 Task: Make in the project TurboCharge an epic 'Incident Response Planning'.
Action: Mouse moved to (254, 65)
Screenshot: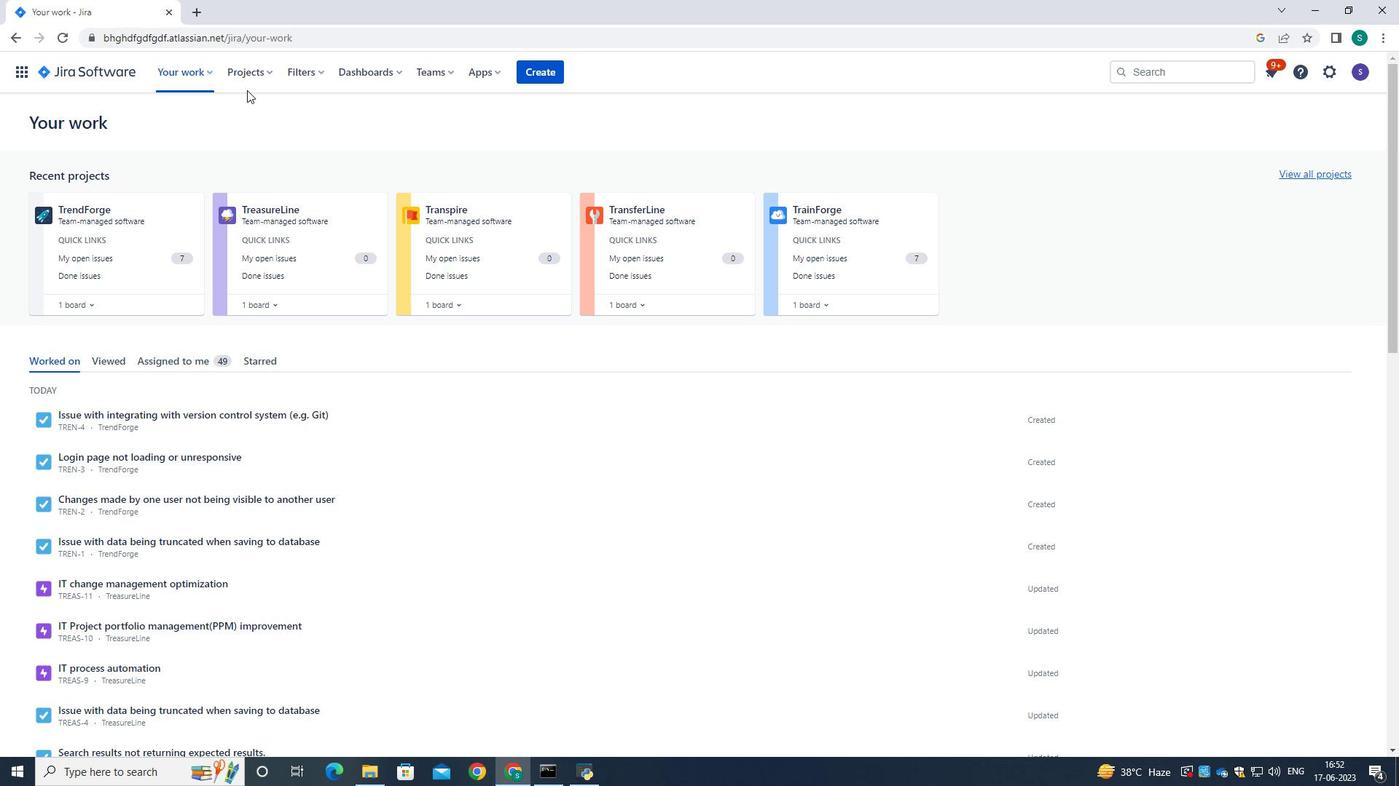 
Action: Mouse pressed left at (254, 65)
Screenshot: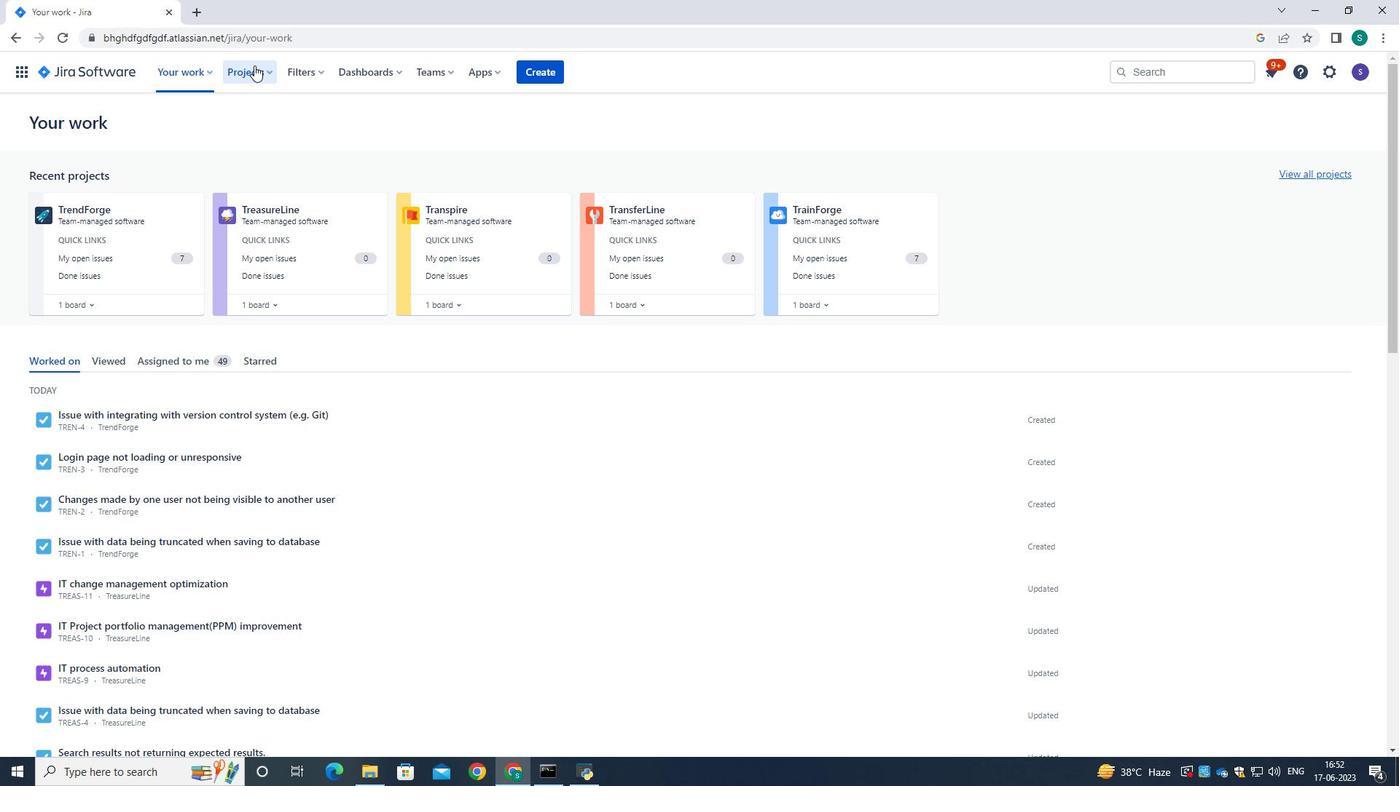 
Action: Mouse moved to (276, 136)
Screenshot: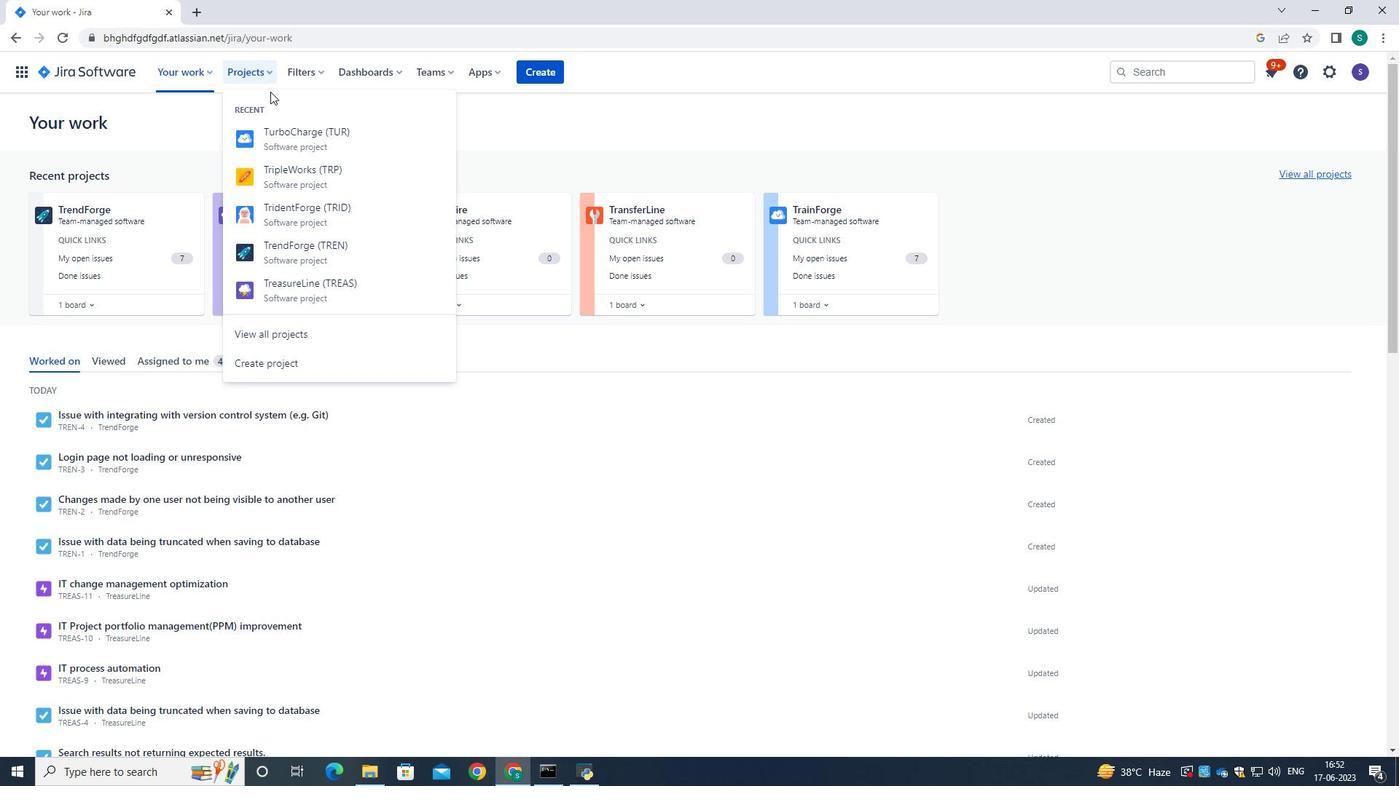 
Action: Mouse pressed left at (276, 136)
Screenshot: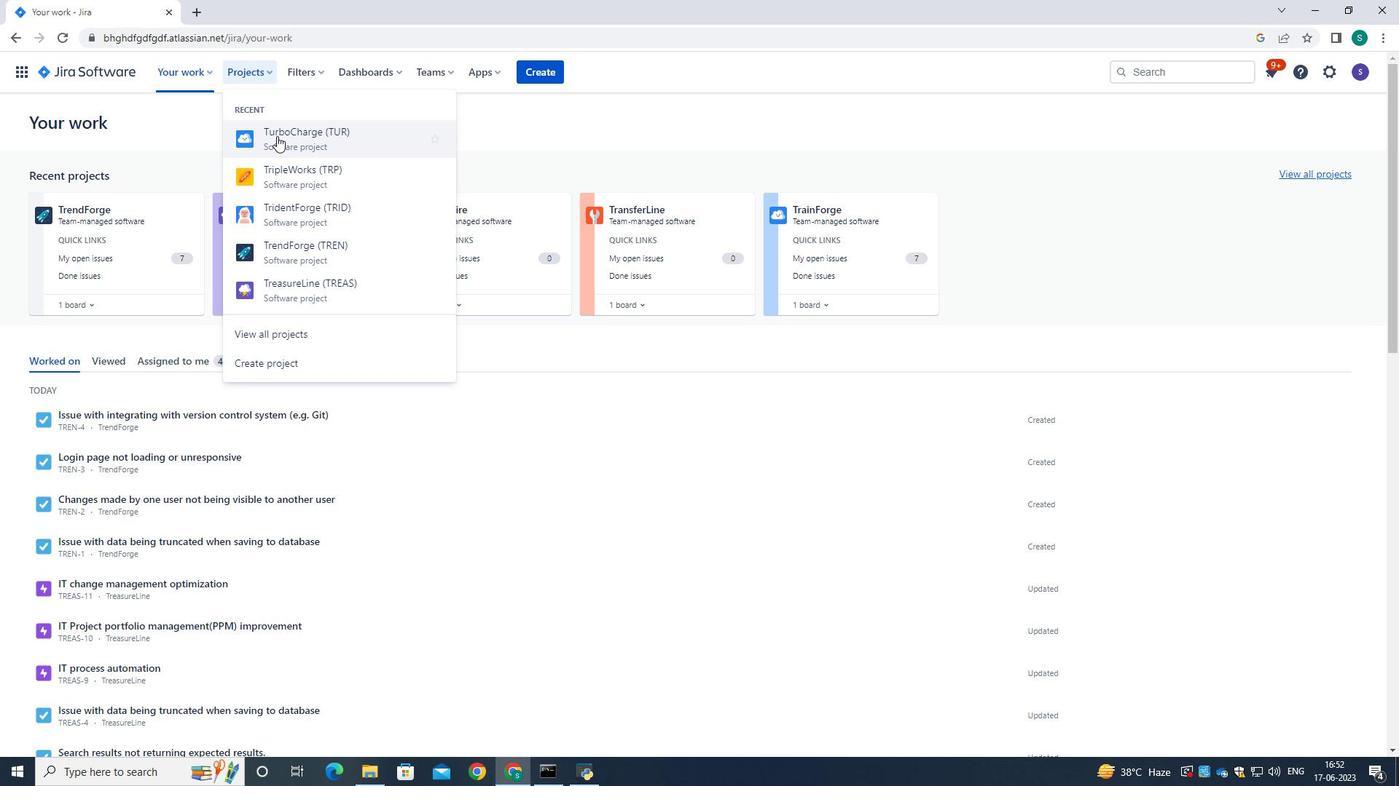 
Action: Mouse moved to (82, 217)
Screenshot: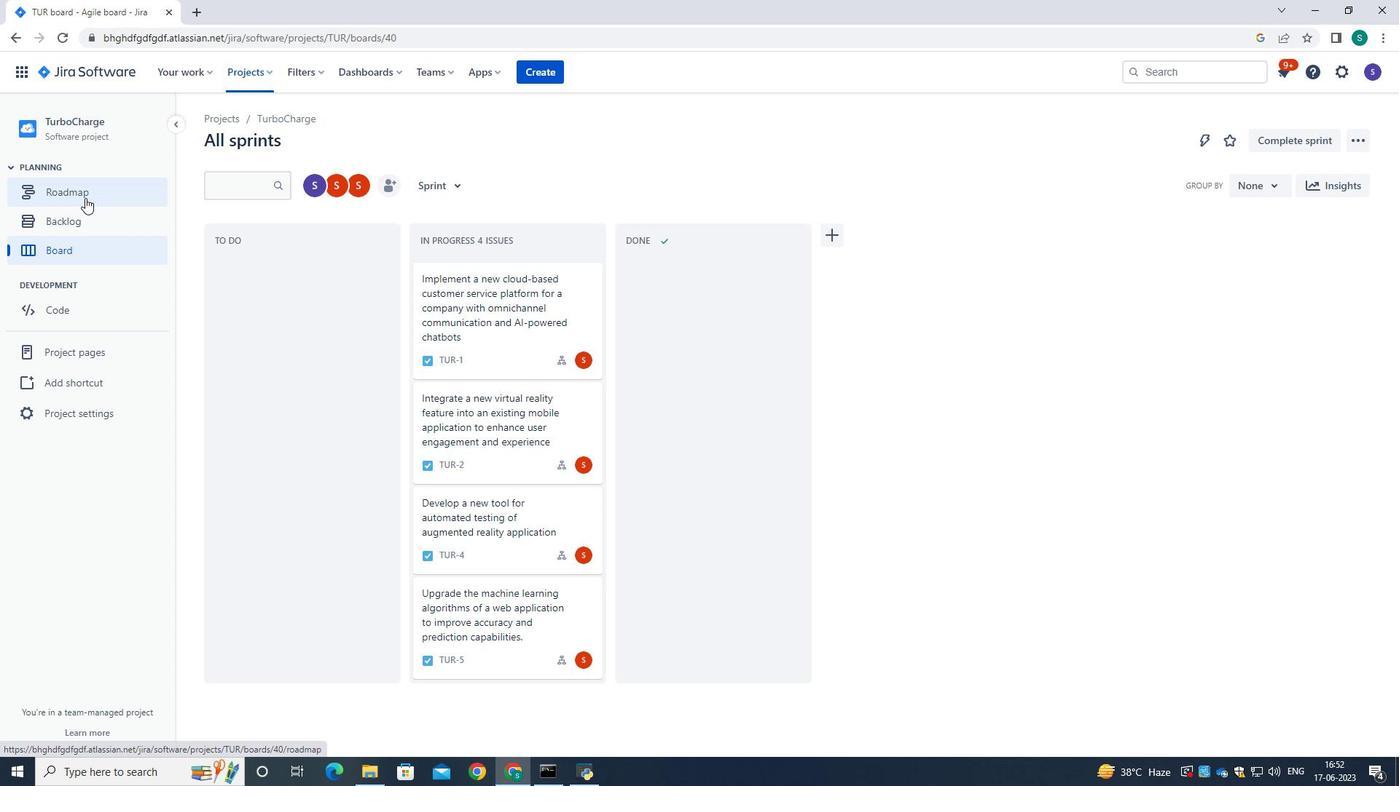 
Action: Mouse pressed left at (82, 217)
Screenshot: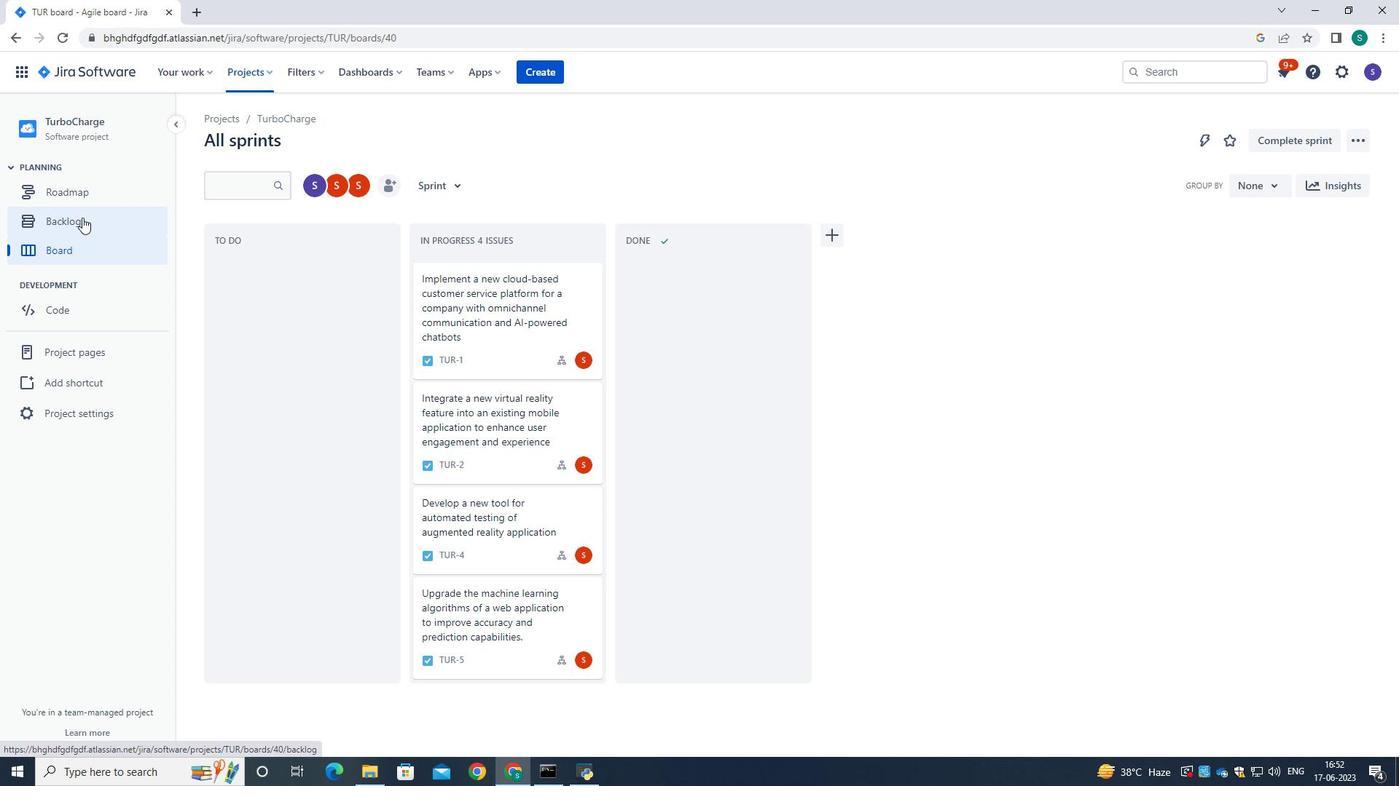
Action: Mouse moved to (289, 504)
Screenshot: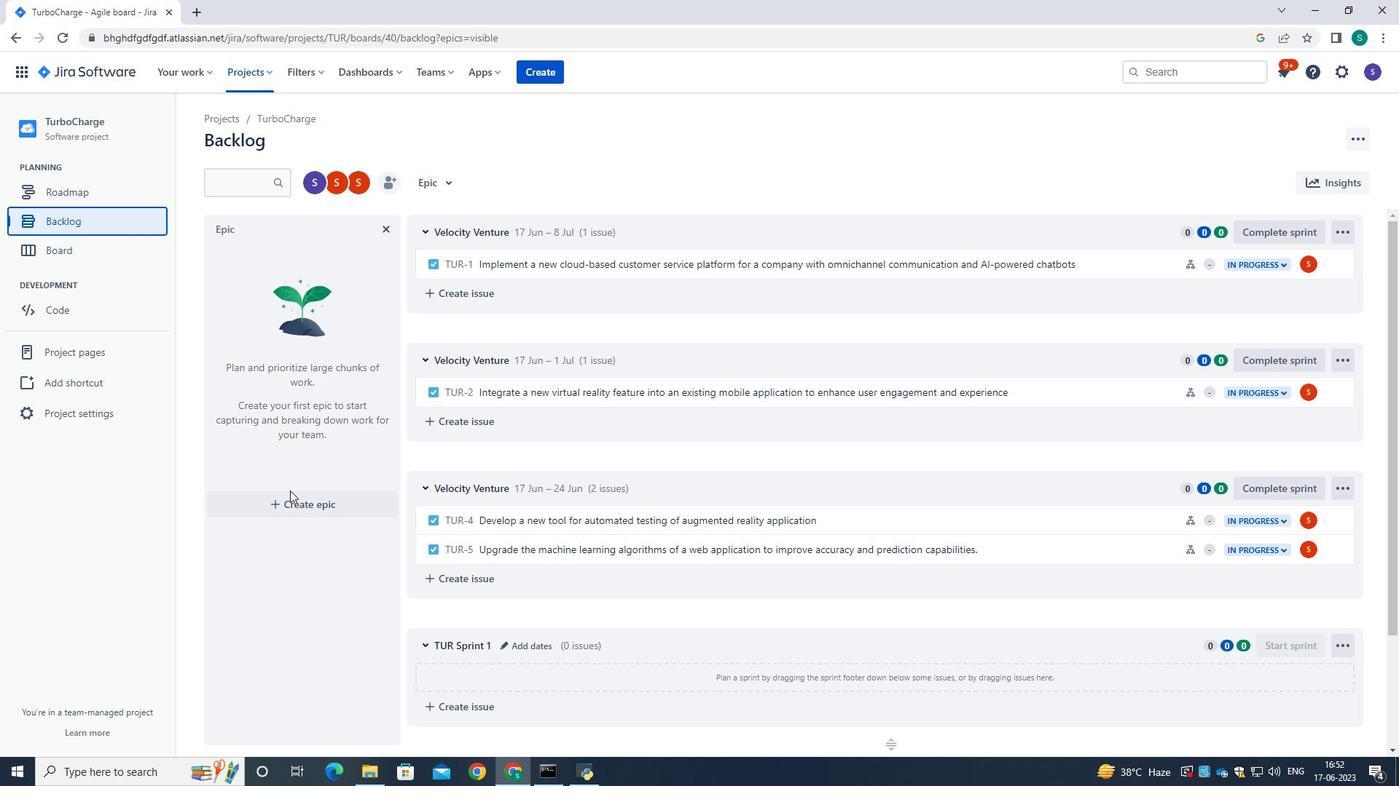 
Action: Mouse pressed left at (289, 504)
Screenshot: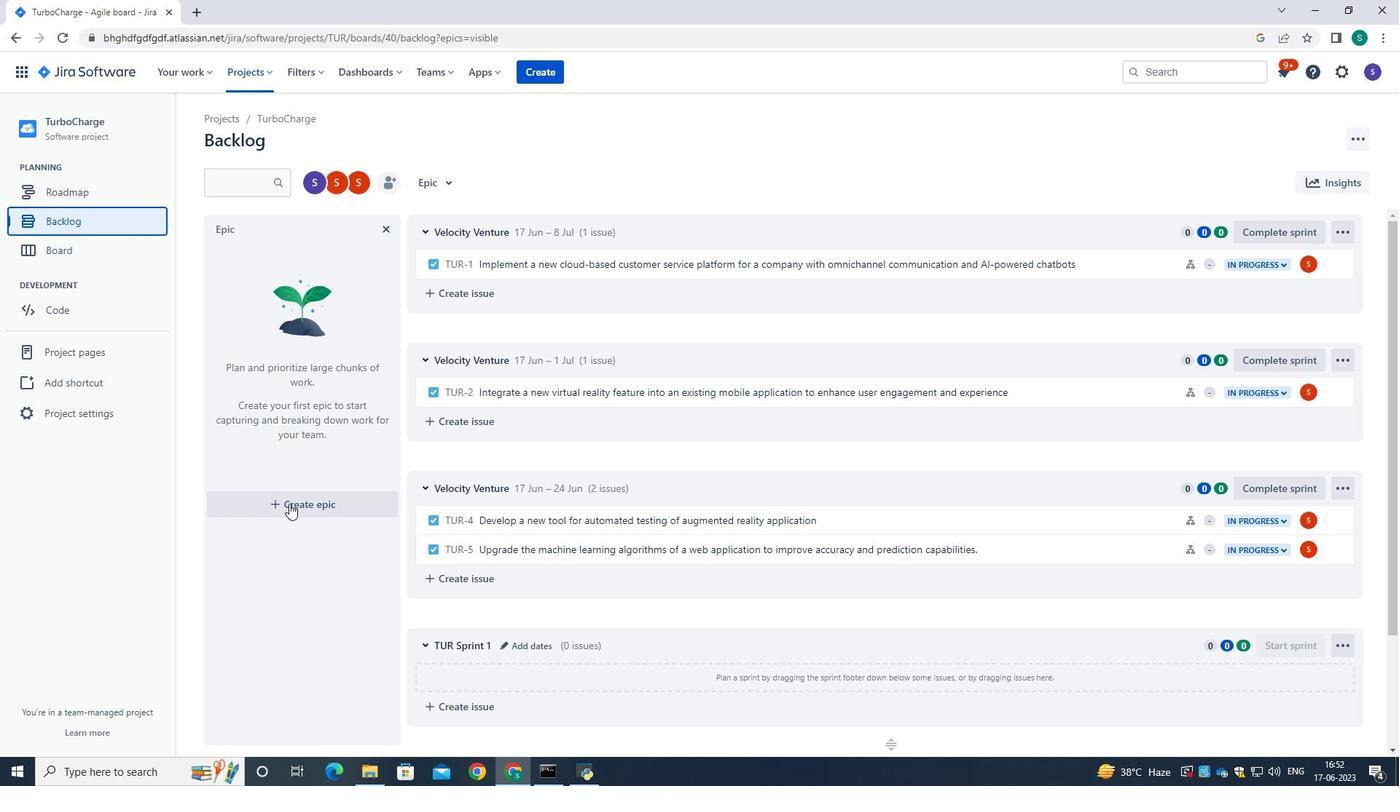 
Action: Mouse moved to (299, 510)
Screenshot: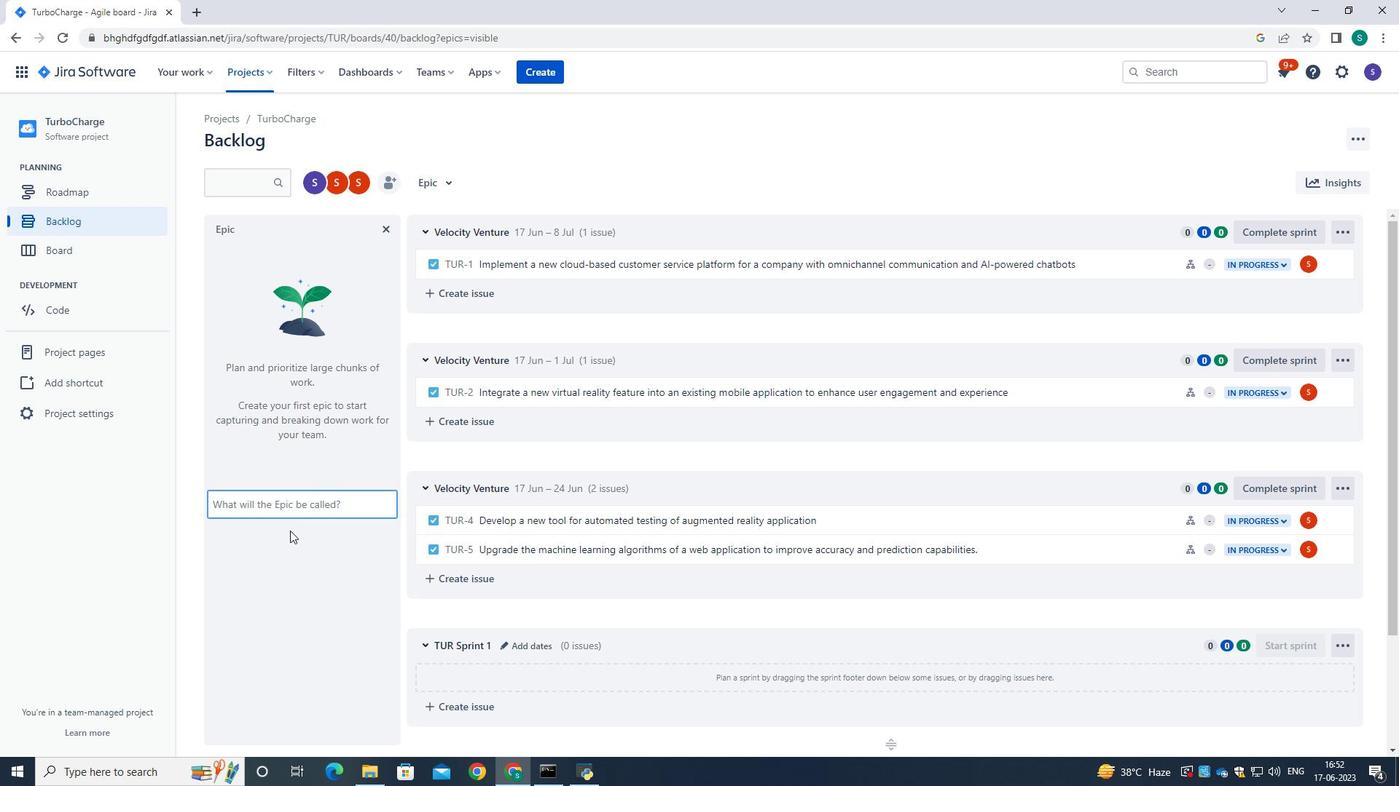 
Action: Mouse pressed left at (299, 510)
Screenshot: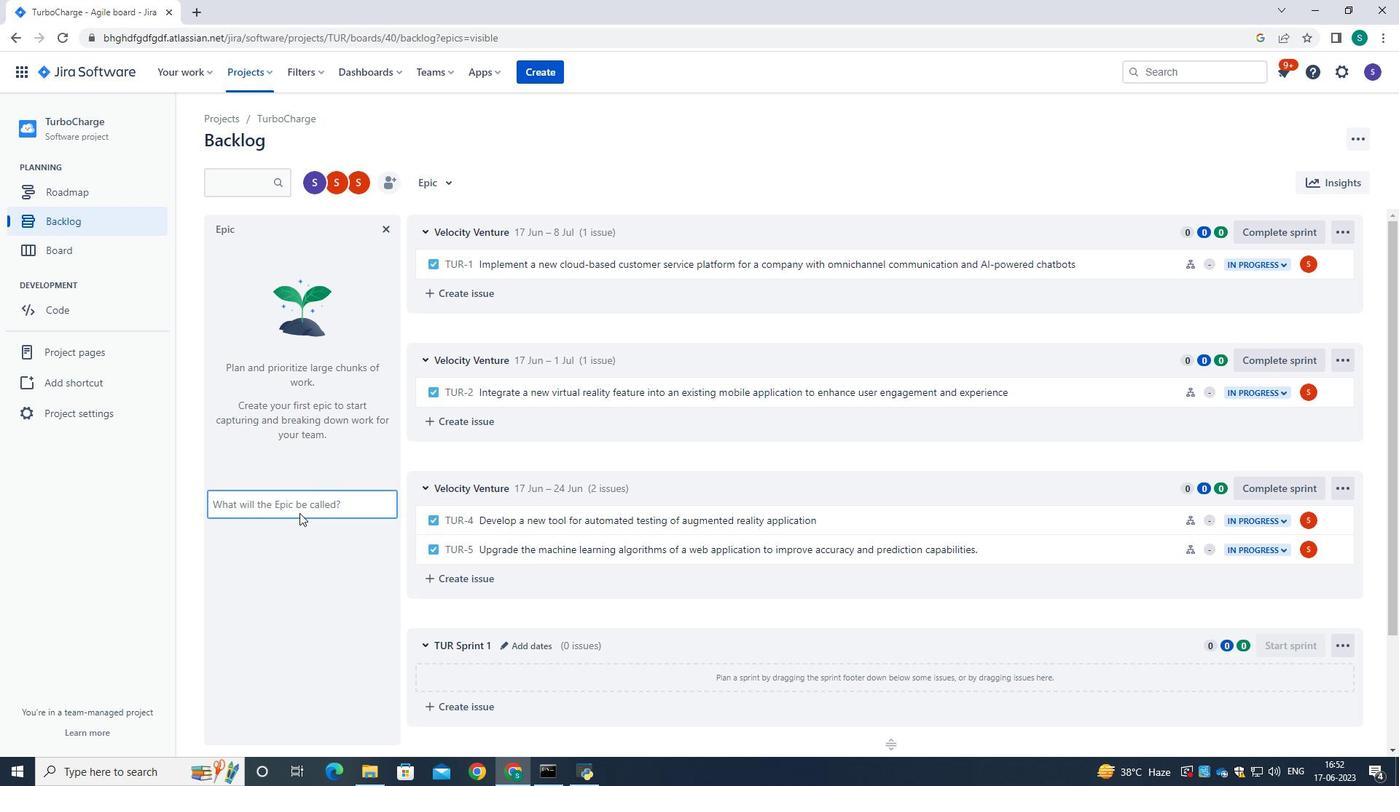 
Action: Key pressed <Key.caps_lock>I<Key.caps_lock>ncident<Key.space><Key.caps_lock>R<Key.caps_lock>esponc<Key.backspace>se<Key.space><Key.caps_lock>P<Key.caps_lock>laanin<Key.backspace><Key.backspace><Key.backspace><Key.backspace>ning<Key.left><Key.left><Key.left>n
Screenshot: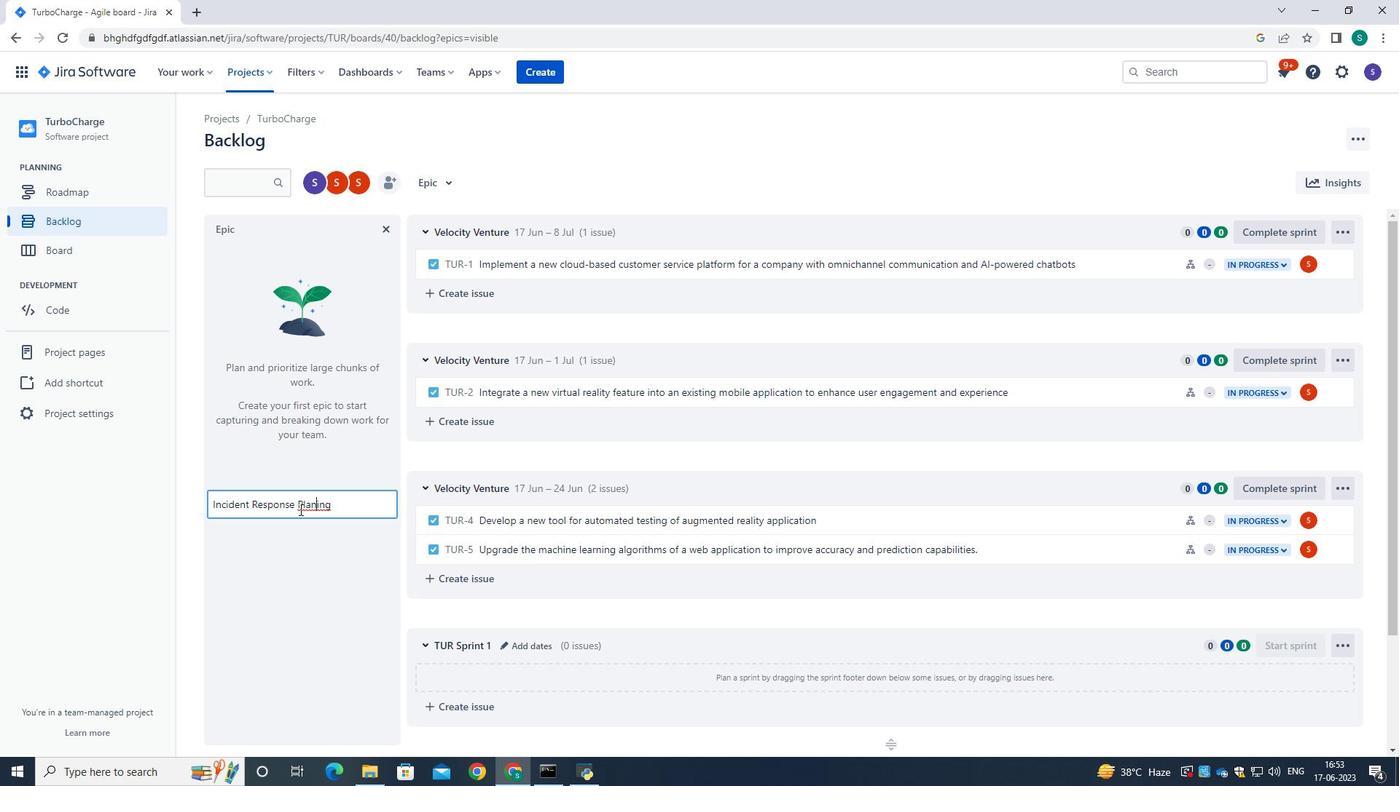 
Action: Mouse moved to (363, 582)
Screenshot: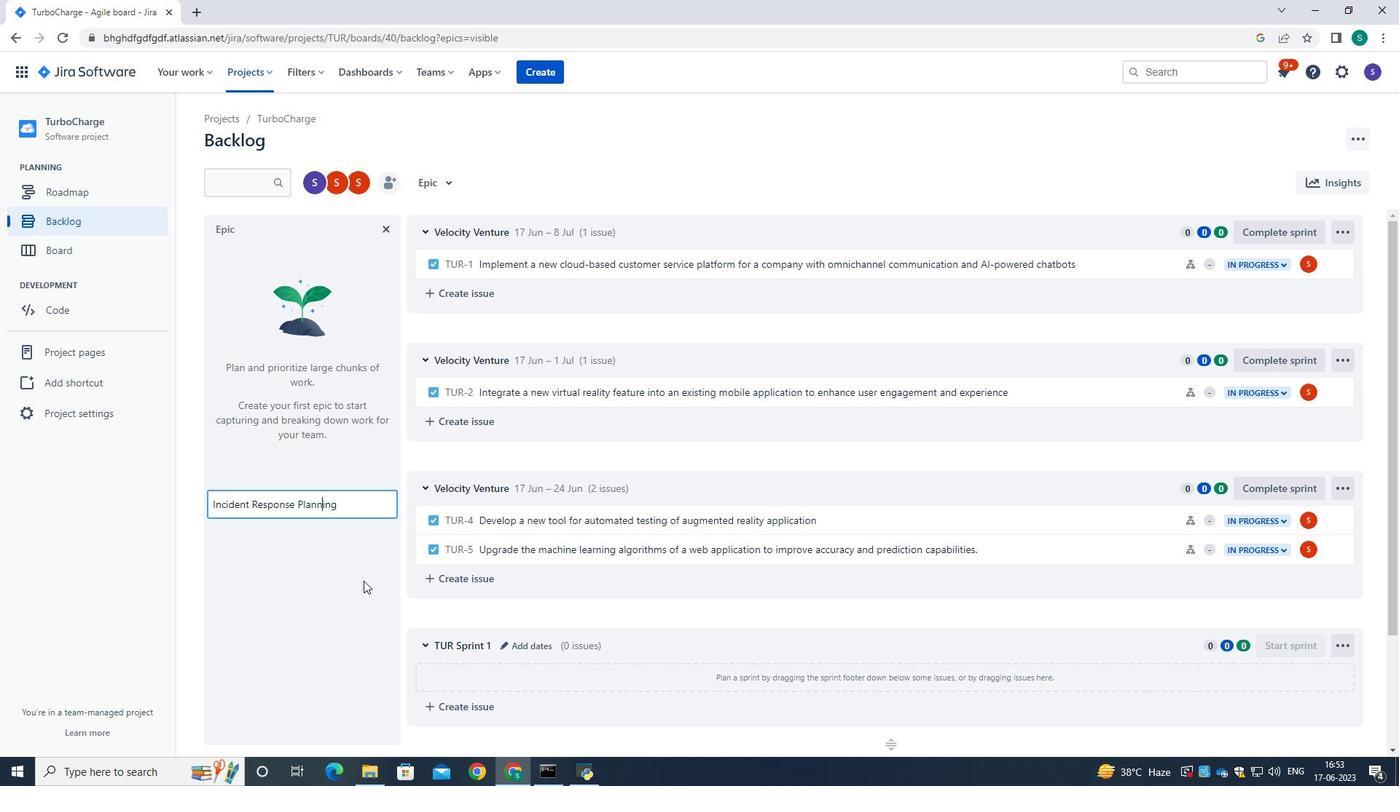 
Action: Key pressed <Key.enter>
Screenshot: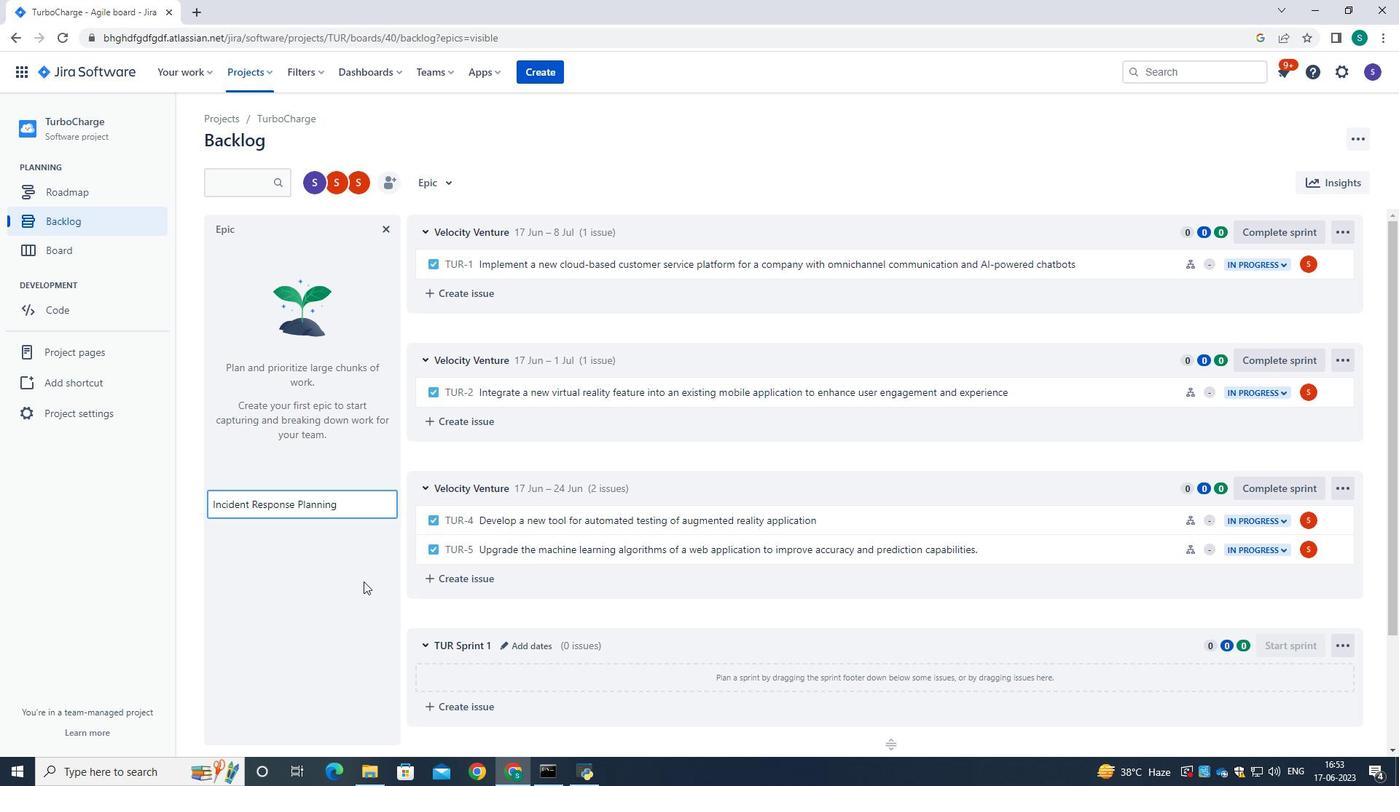 
Action: Mouse moved to (330, 414)
Screenshot: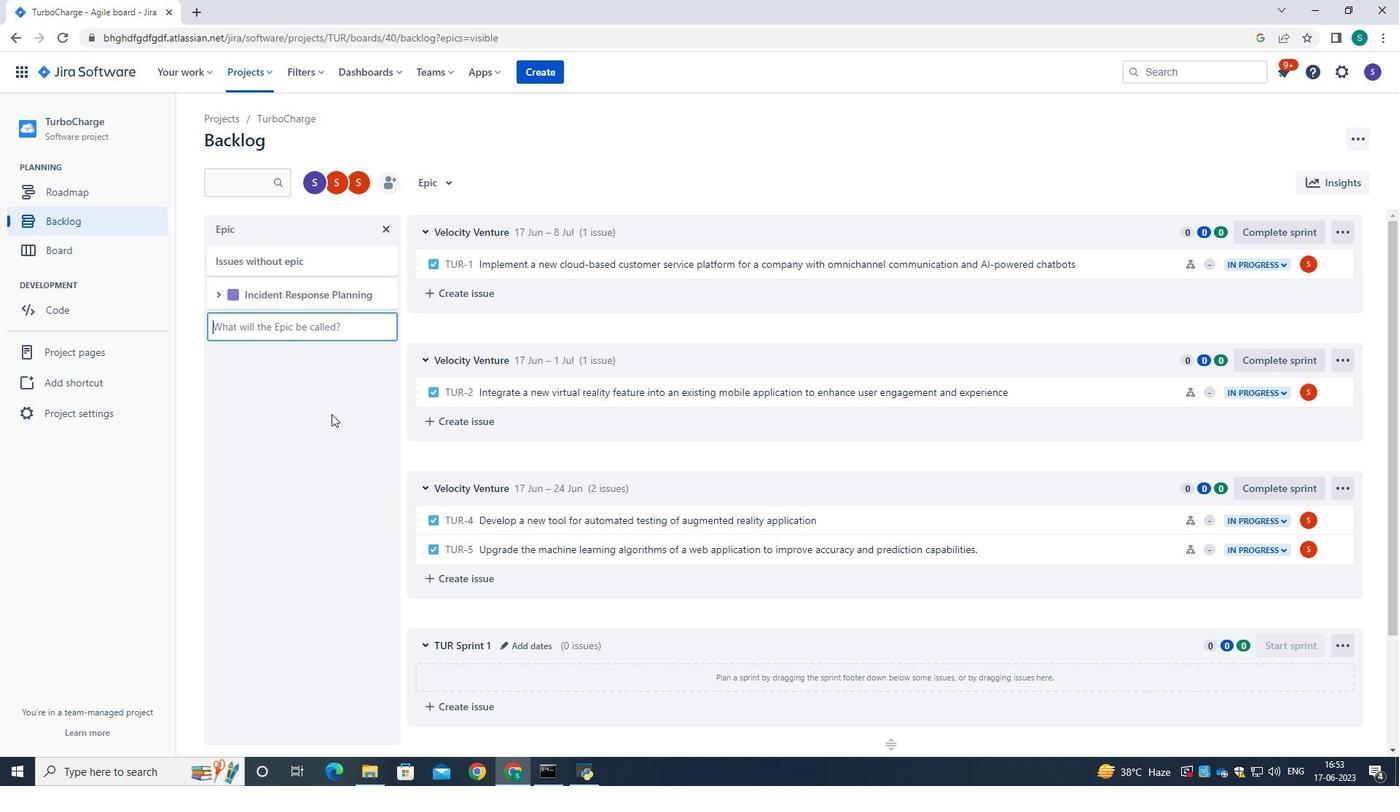 
Action: Mouse pressed left at (330, 414)
Screenshot: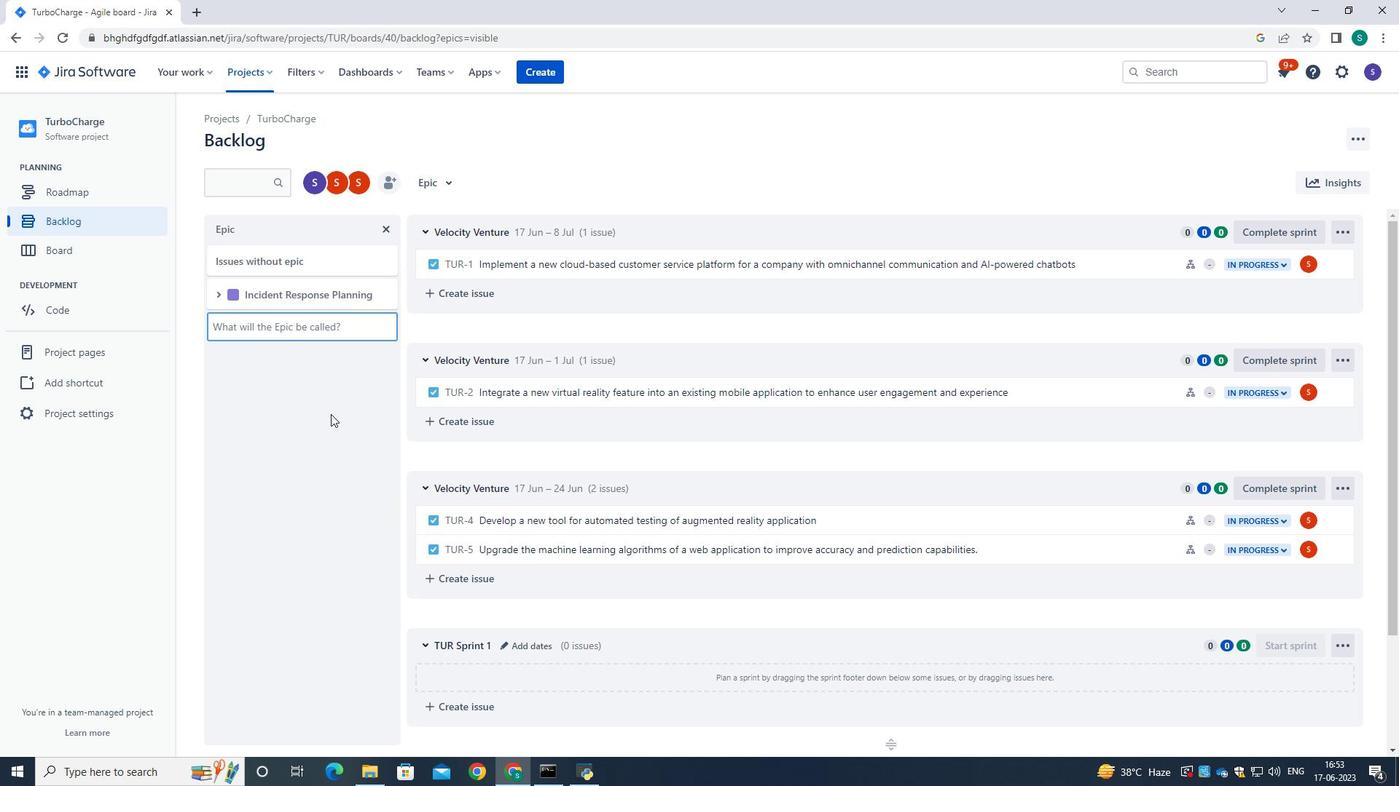
